 Task: Create Card Card0025 in Board Board0022 in Workspace Development in Trello
Action: Mouse moved to (355, 398)
Screenshot: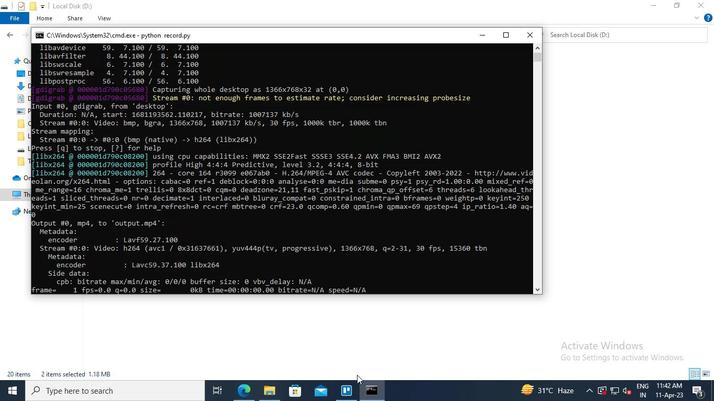 
Action: Mouse pressed left at (355, 398)
Screenshot: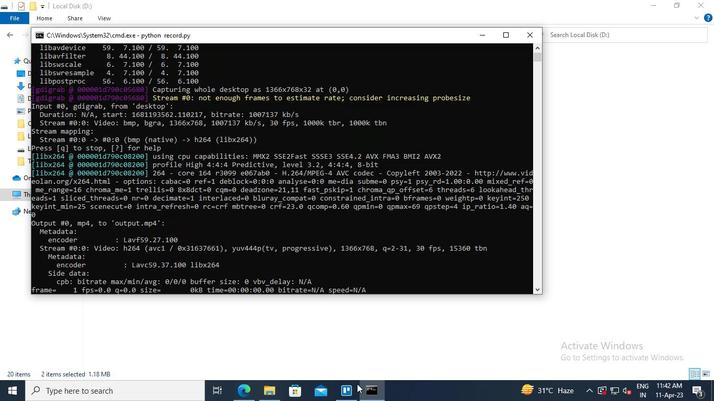 
Action: Mouse moved to (172, 92)
Screenshot: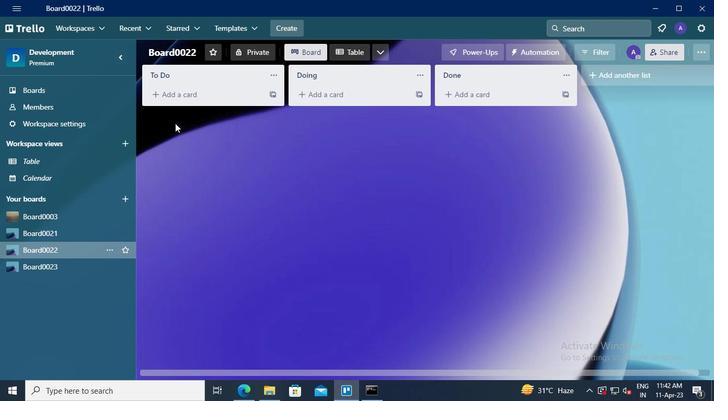 
Action: Mouse pressed left at (172, 92)
Screenshot: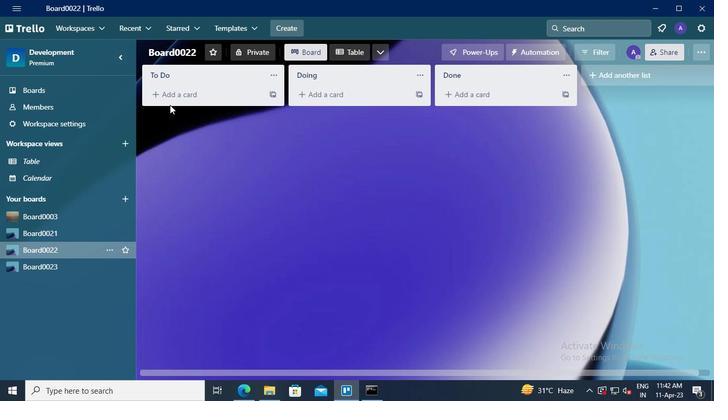 
Action: Mouse moved to (187, 112)
Screenshot: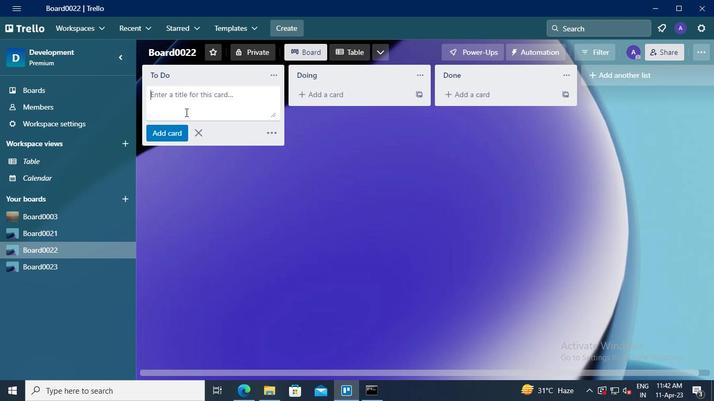 
Action: Keyboard Key.shift
Screenshot: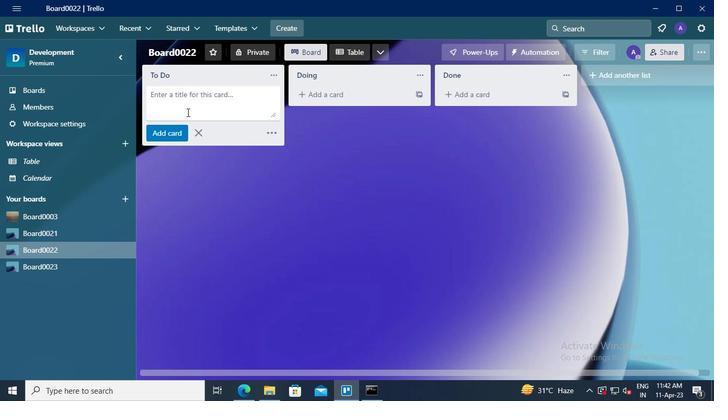
Action: Keyboard C
Screenshot: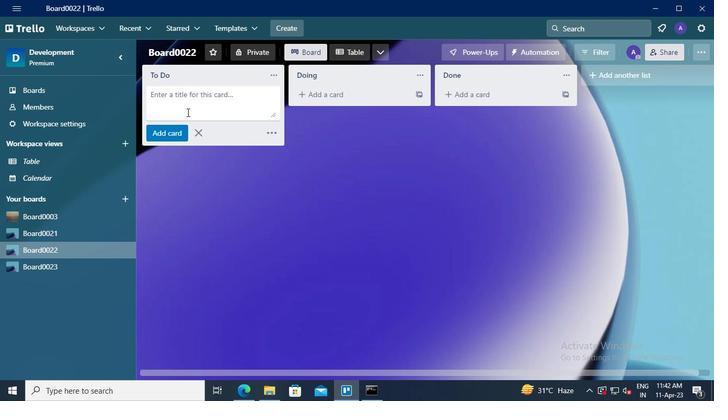 
Action: Keyboard a
Screenshot: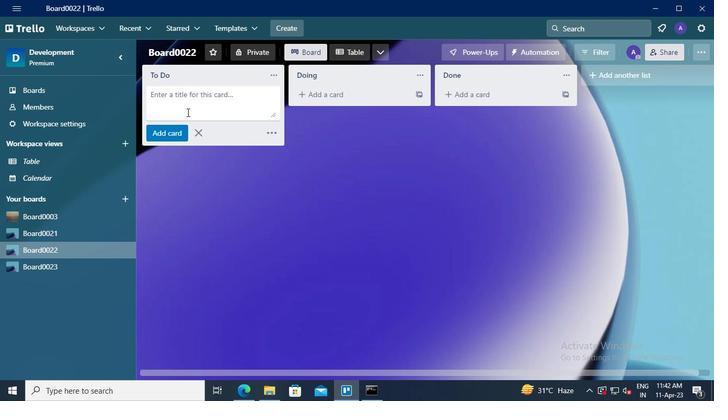 
Action: Keyboard r
Screenshot: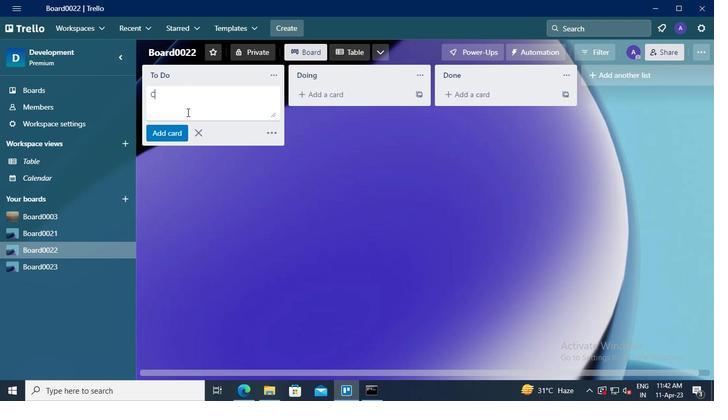 
Action: Keyboard d
Screenshot: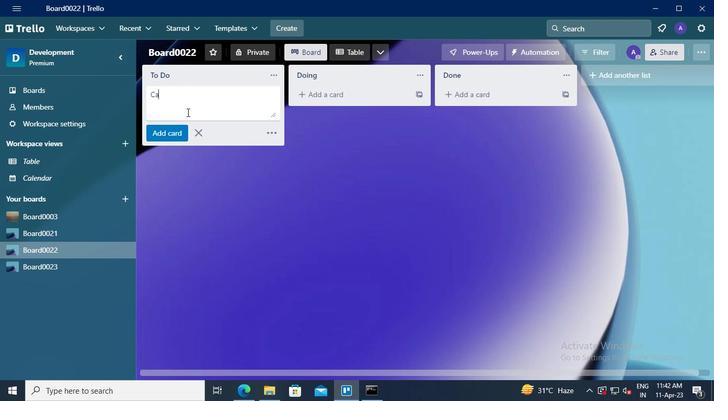 
Action: Keyboard <96>
Screenshot: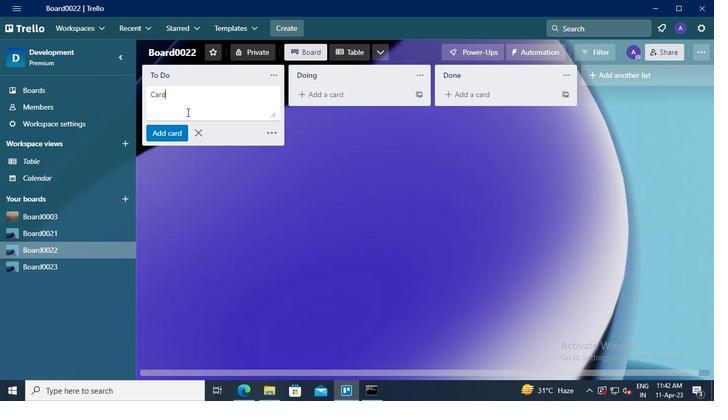
Action: Keyboard <96>
Screenshot: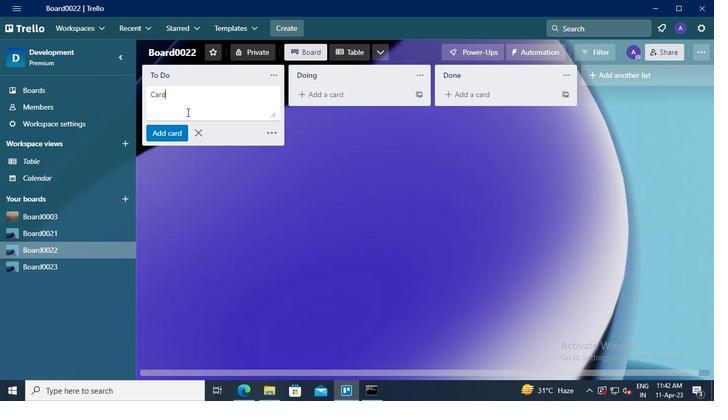 
Action: Keyboard <98>
Screenshot: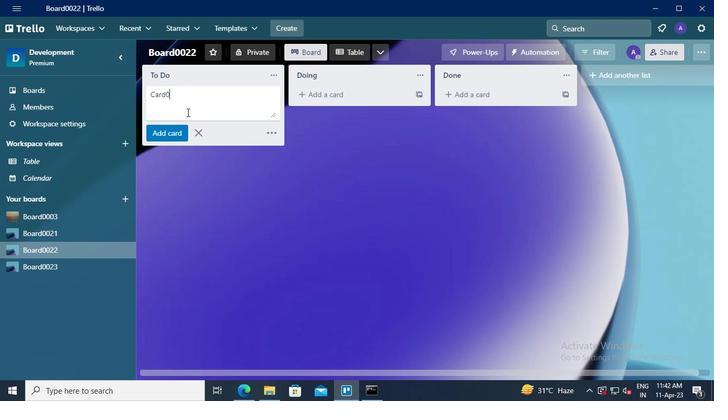 
Action: Keyboard <101>
Screenshot: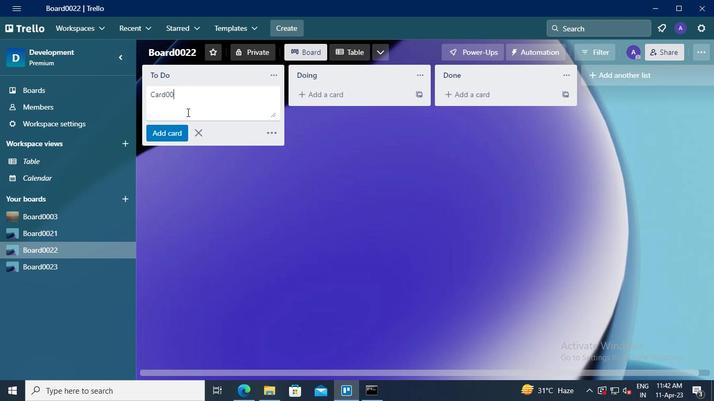 
Action: Mouse moved to (168, 136)
Screenshot: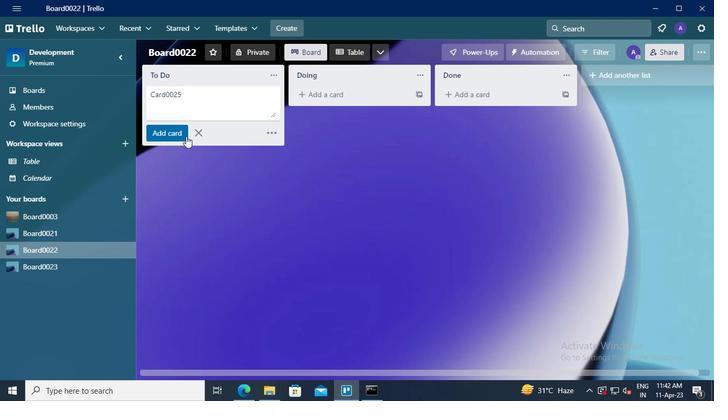 
Action: Mouse pressed left at (168, 136)
Screenshot: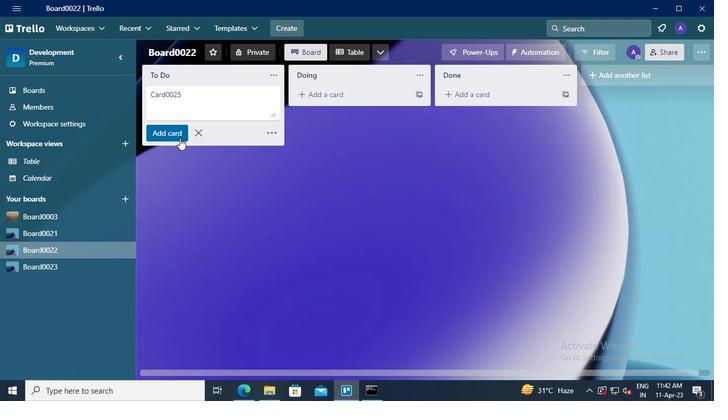 
Action: Mouse moved to (363, 397)
Screenshot: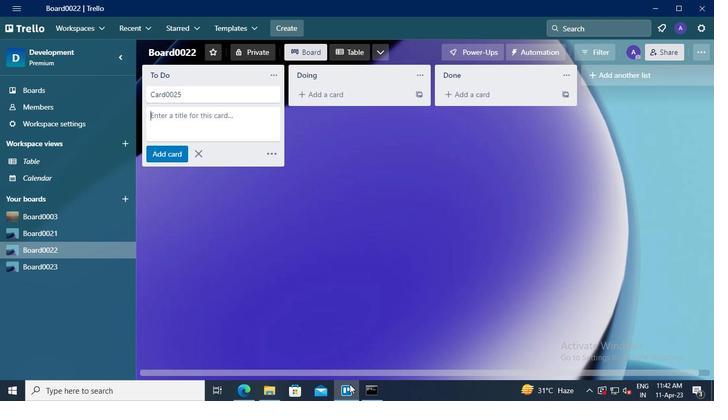 
Action: Mouse pressed left at (363, 397)
Screenshot: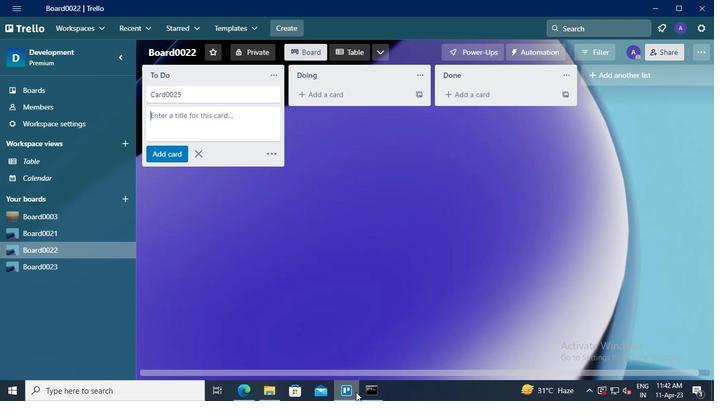 
Action: Mouse moved to (531, 26)
Screenshot: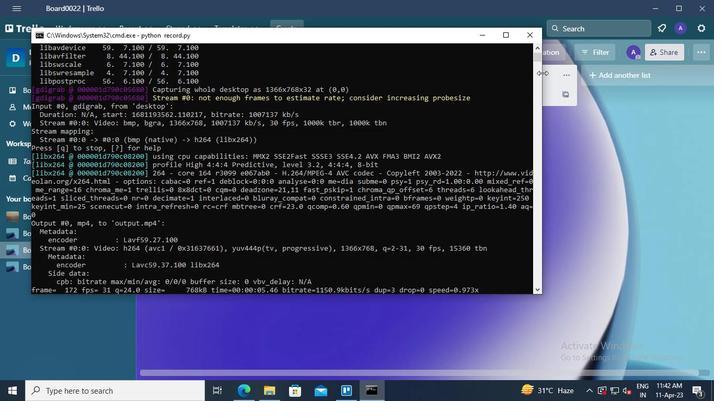 
Action: Mouse pressed left at (531, 26)
Screenshot: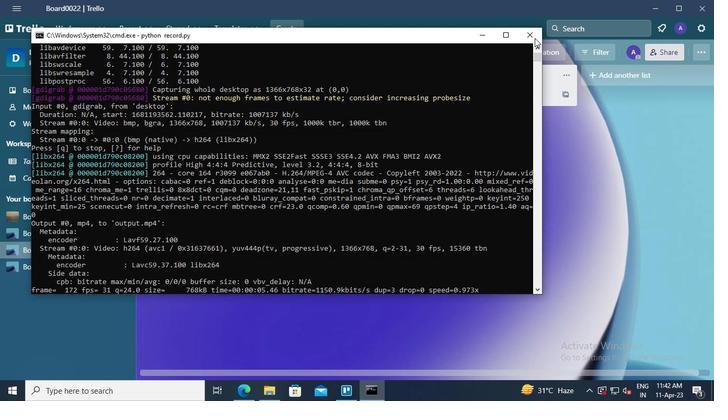 
Action: Mouse moved to (374, 398)
Screenshot: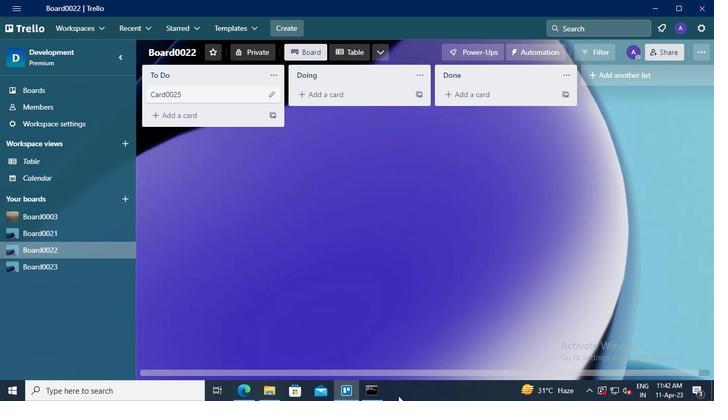 
Action: Mouse pressed left at (374, 398)
Screenshot: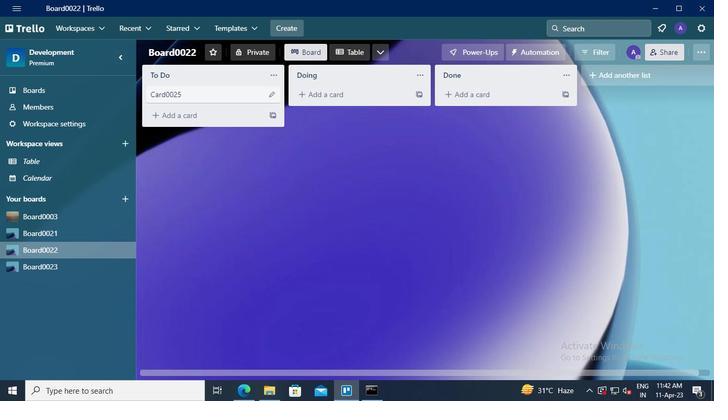 
Action: Mouse moved to (524, 37)
Screenshot: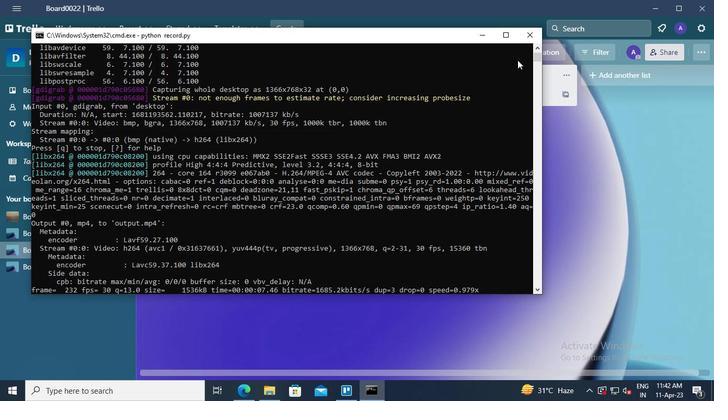 
Action: Mouse pressed left at (524, 37)
Screenshot: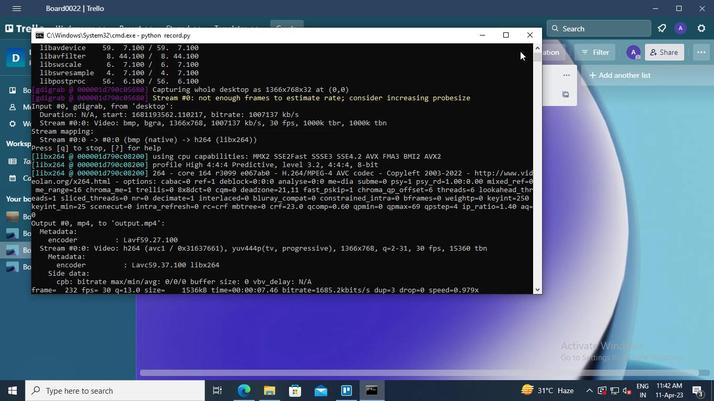 
Action: Mouse moved to (524, 37)
Screenshot: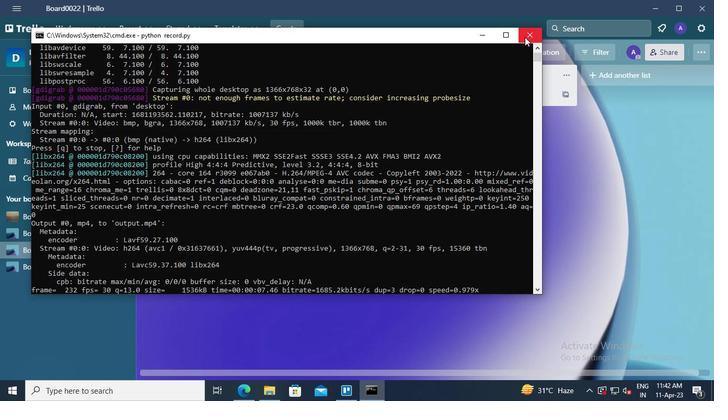 
